 Task: Change the theme color of your profile to Light teal.
Action: Mouse moved to (1029, 29)
Screenshot: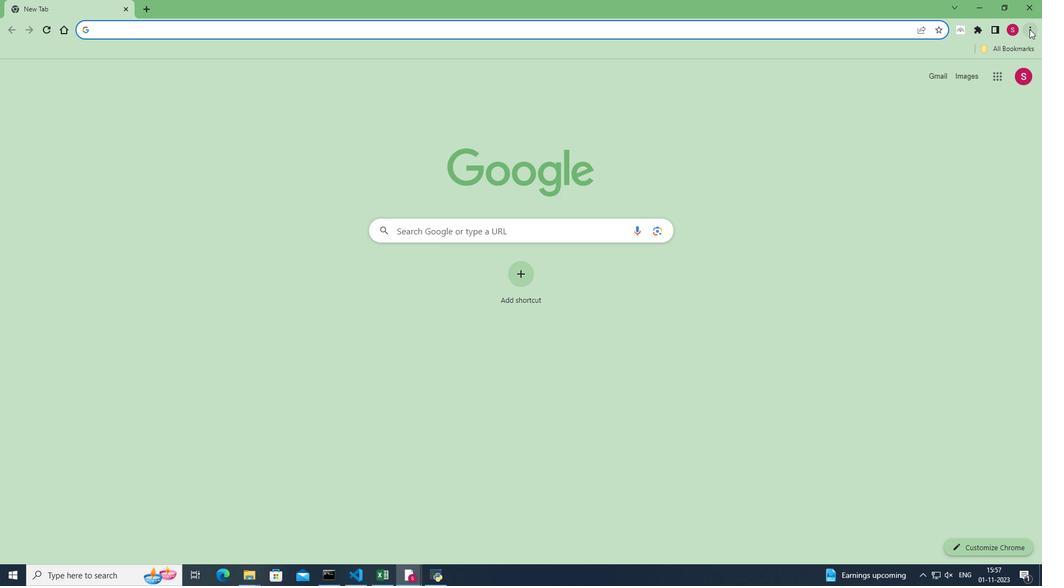 
Action: Mouse pressed left at (1029, 29)
Screenshot: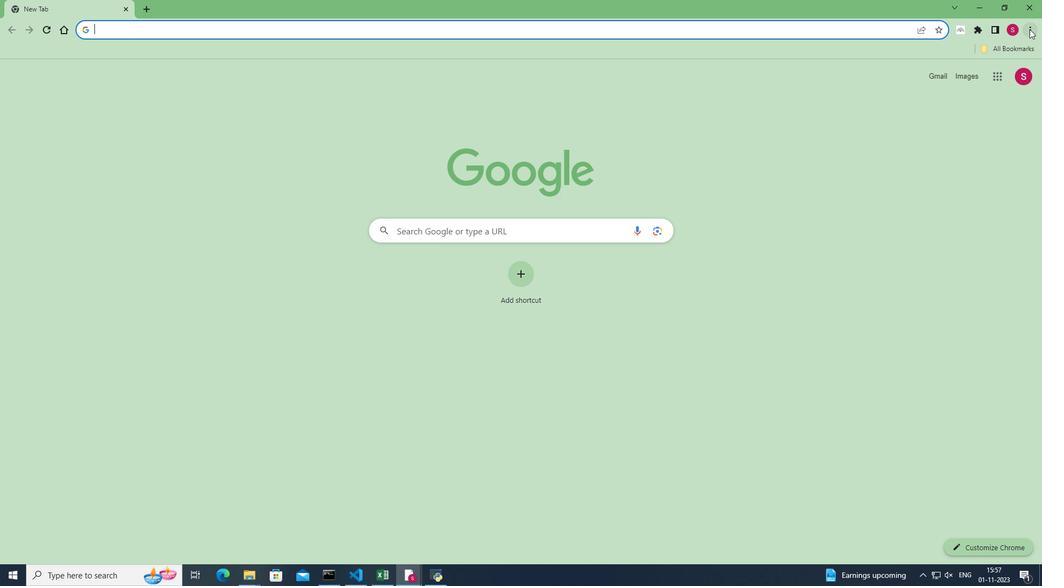 
Action: Mouse pressed left at (1029, 29)
Screenshot: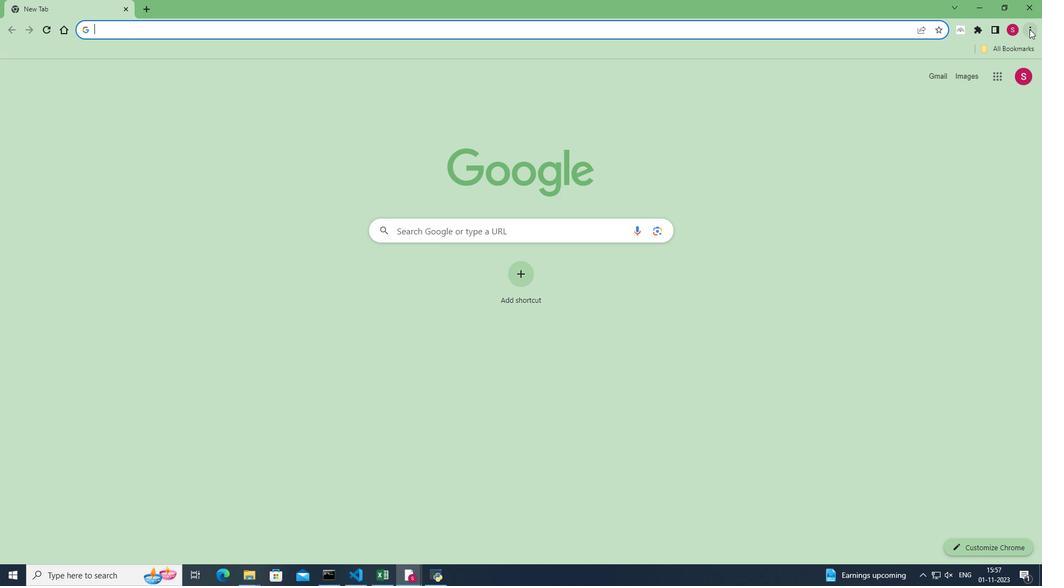 
Action: Mouse moved to (1033, 29)
Screenshot: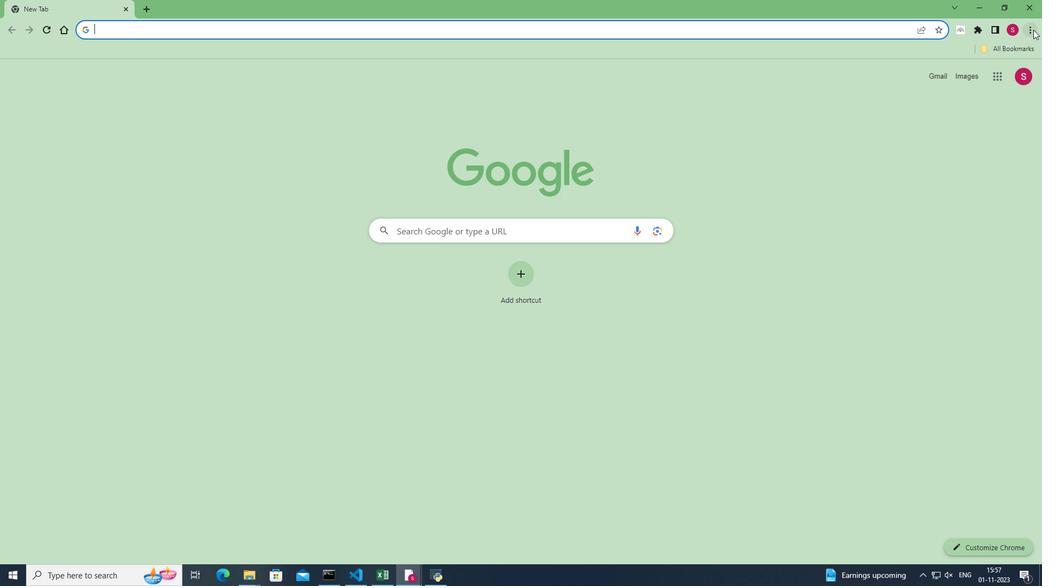
Action: Mouse pressed left at (1033, 29)
Screenshot: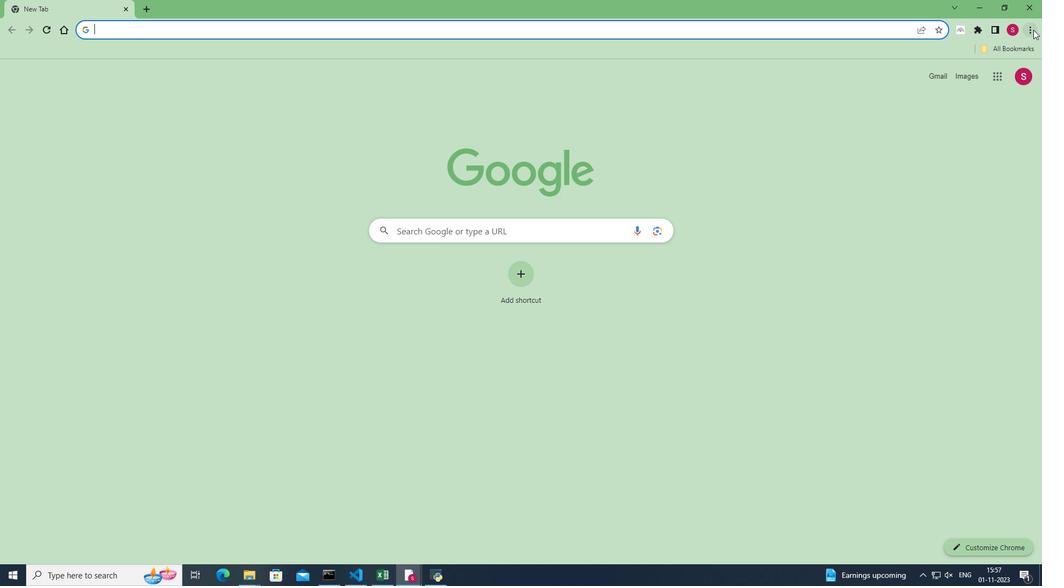 
Action: Mouse pressed left at (1033, 29)
Screenshot: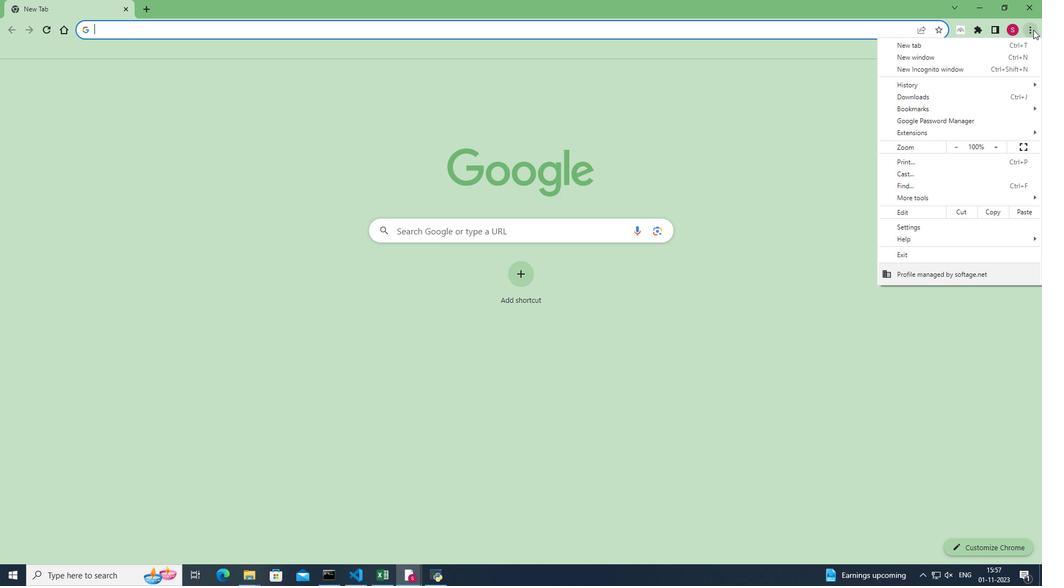 
Action: Mouse moved to (1030, 28)
Screenshot: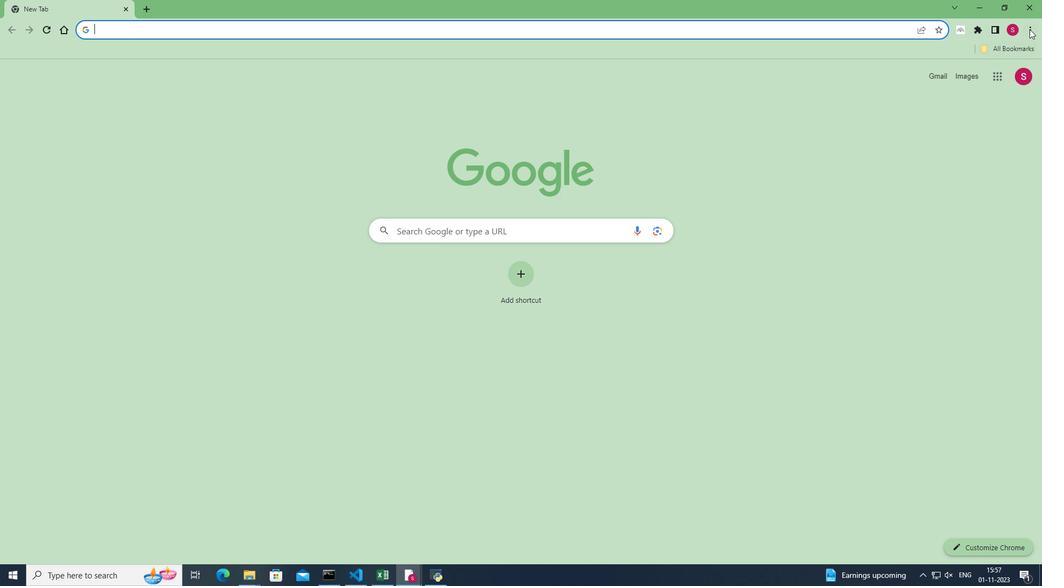 
Action: Mouse pressed left at (1030, 28)
Screenshot: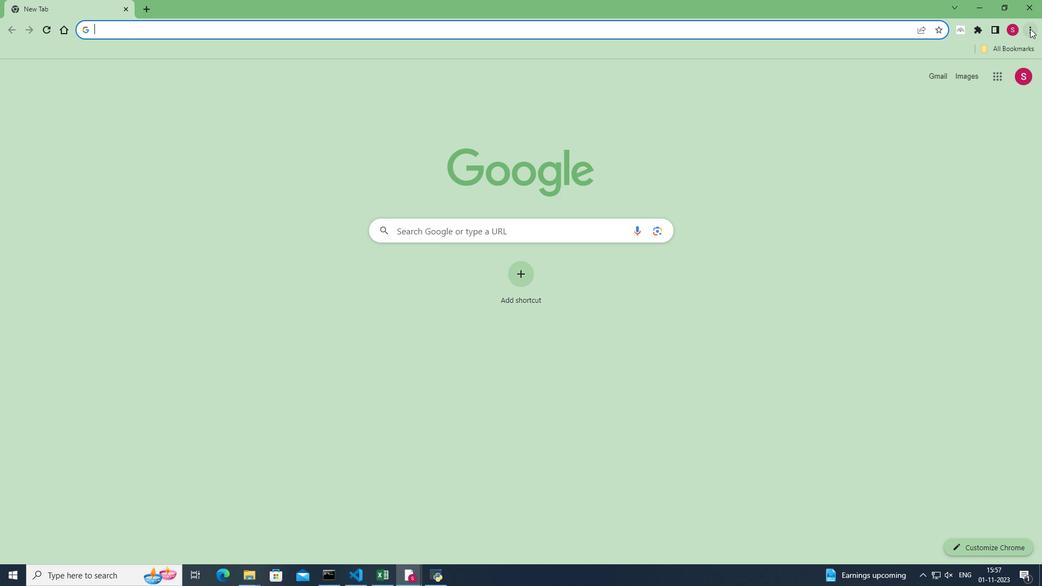 
Action: Mouse moved to (906, 227)
Screenshot: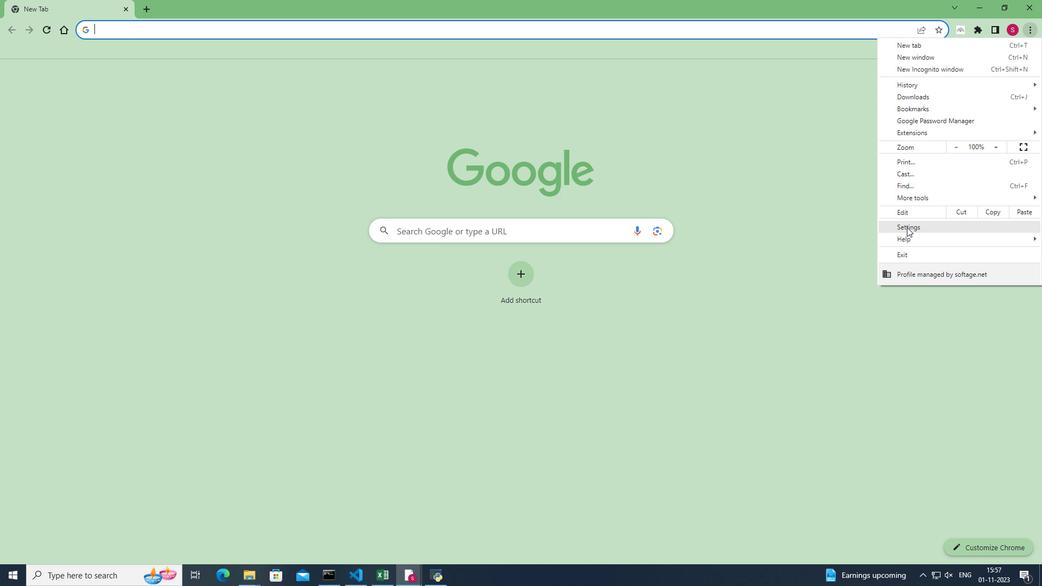 
Action: Mouse pressed left at (906, 227)
Screenshot: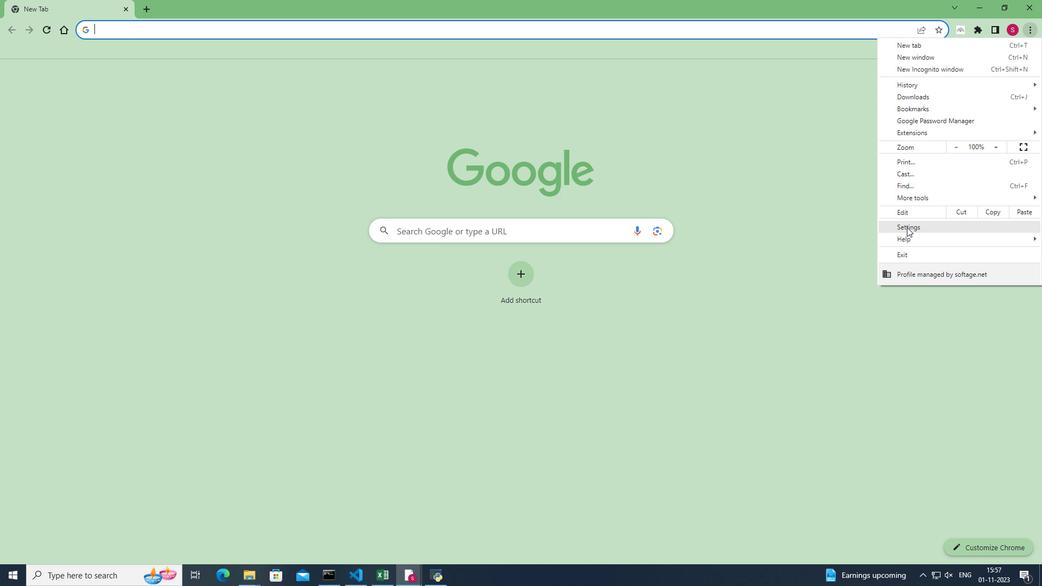 
Action: Mouse pressed left at (906, 227)
Screenshot: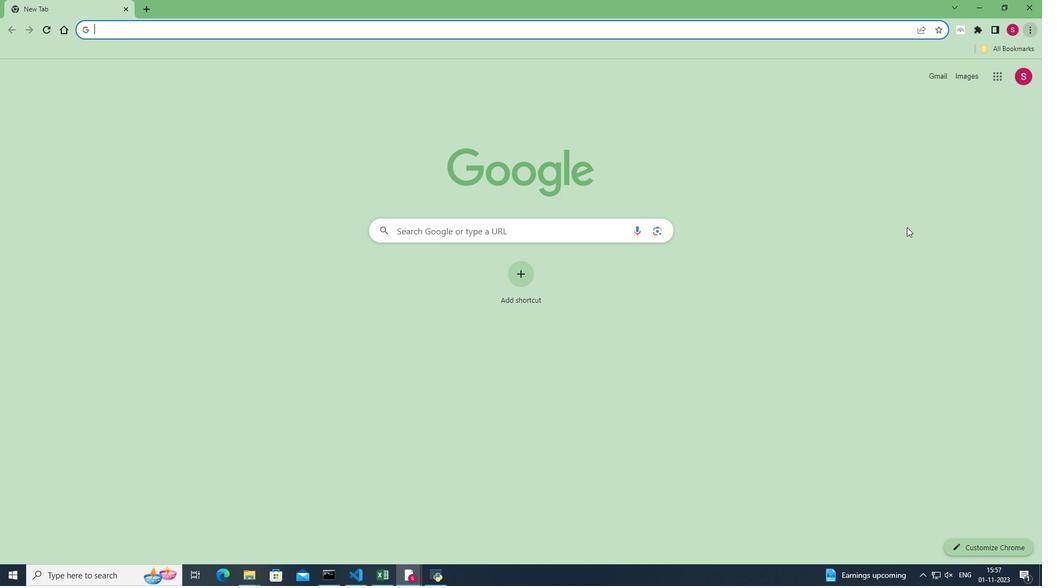 
Action: Mouse moved to (507, 259)
Screenshot: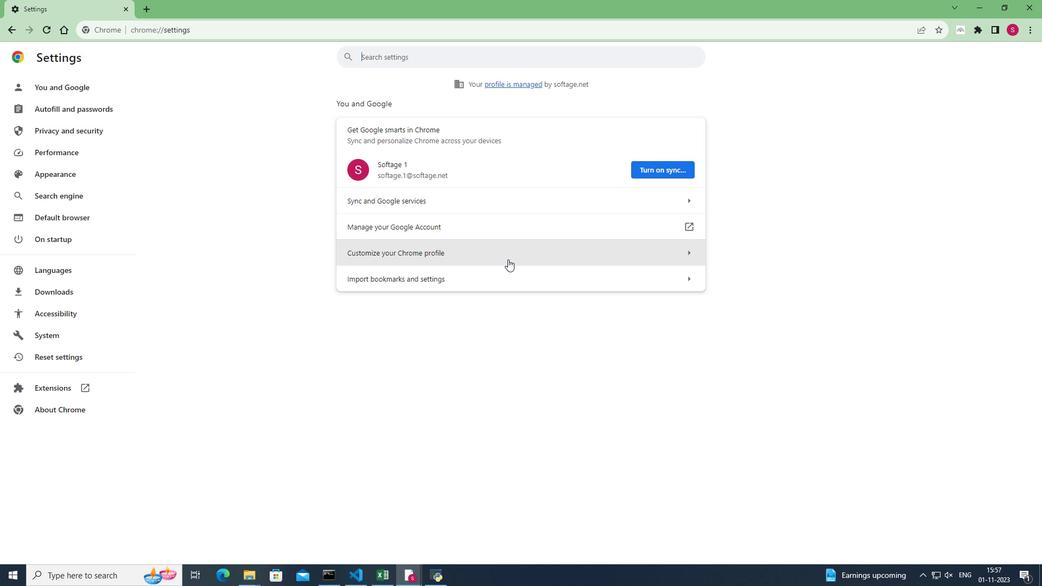 
Action: Mouse pressed left at (507, 259)
Screenshot: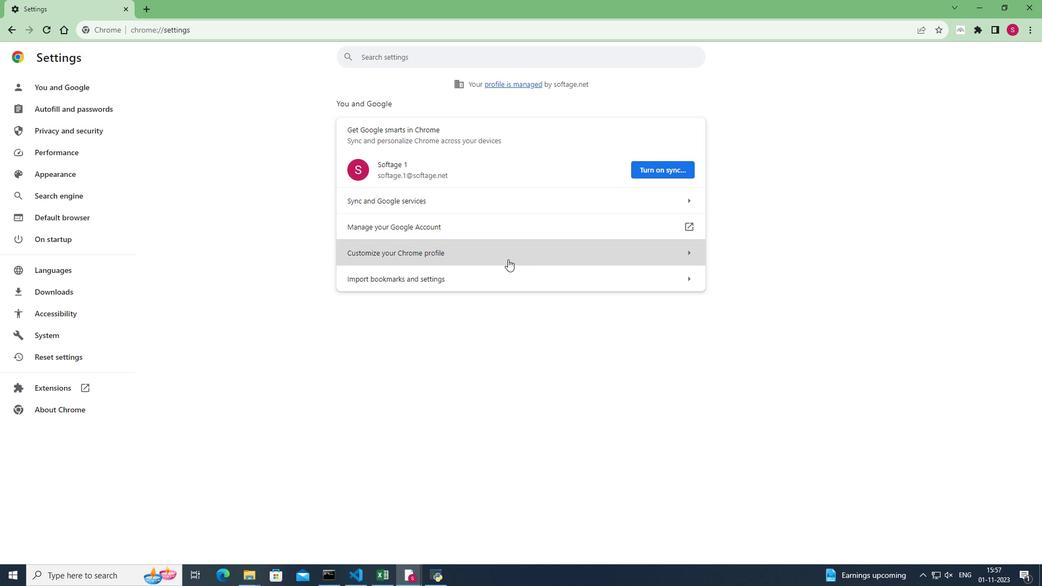 
Action: Mouse moved to (542, 319)
Screenshot: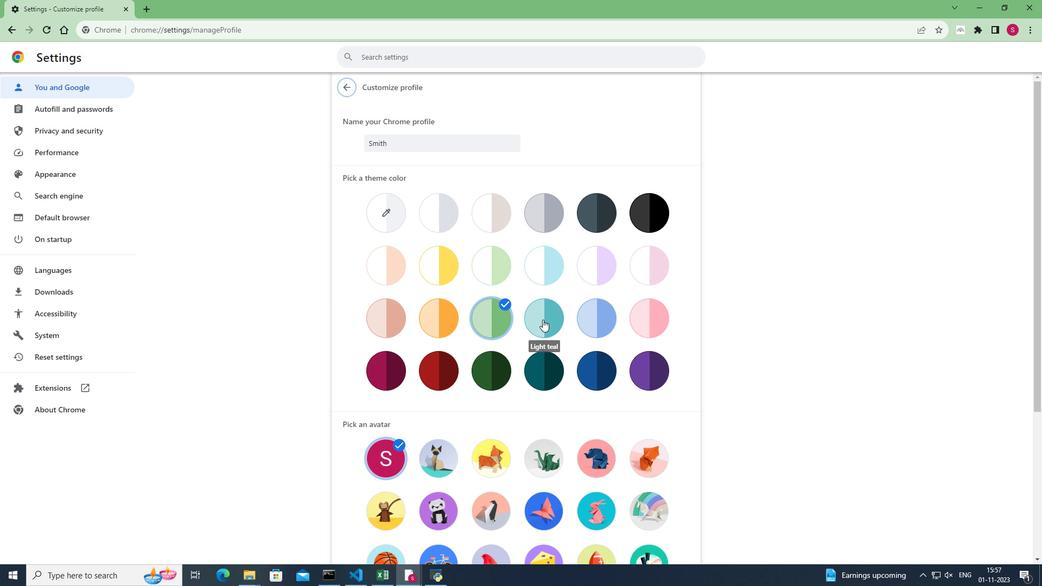 
Action: Mouse pressed left at (542, 319)
Screenshot: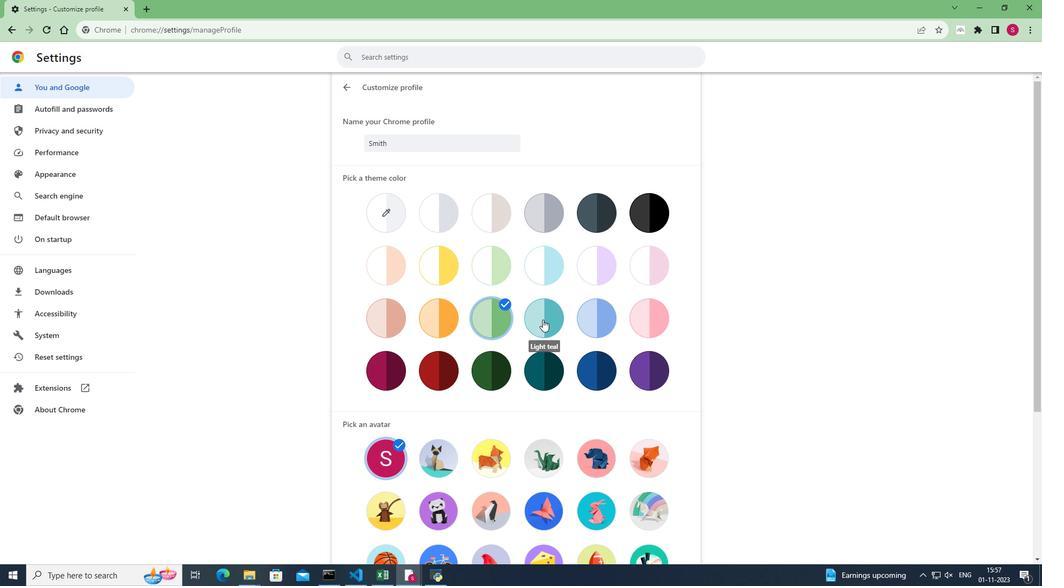 
Action: Mouse pressed left at (542, 319)
Screenshot: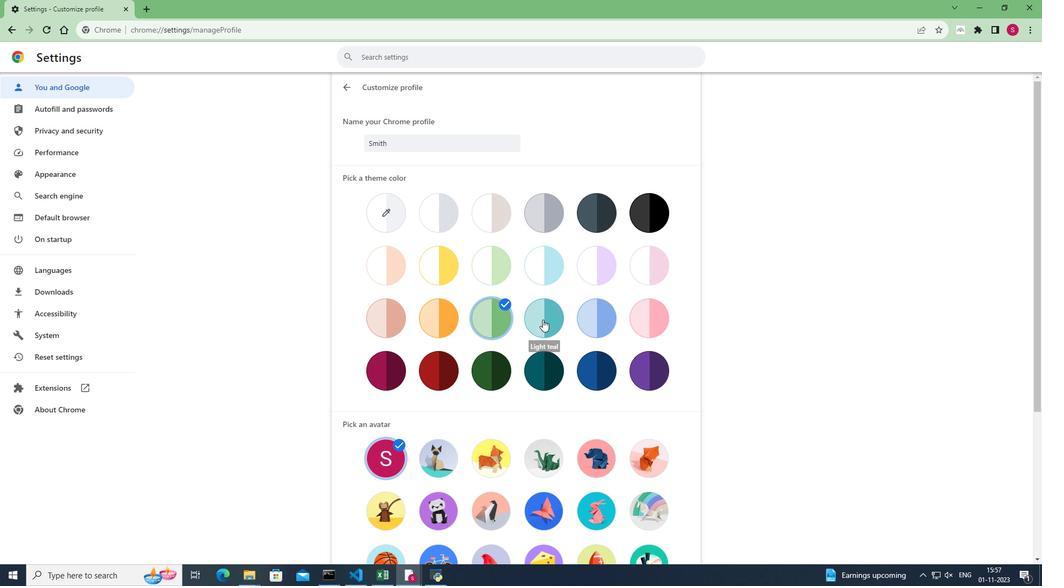 
Action: Mouse moved to (933, 319)
Screenshot: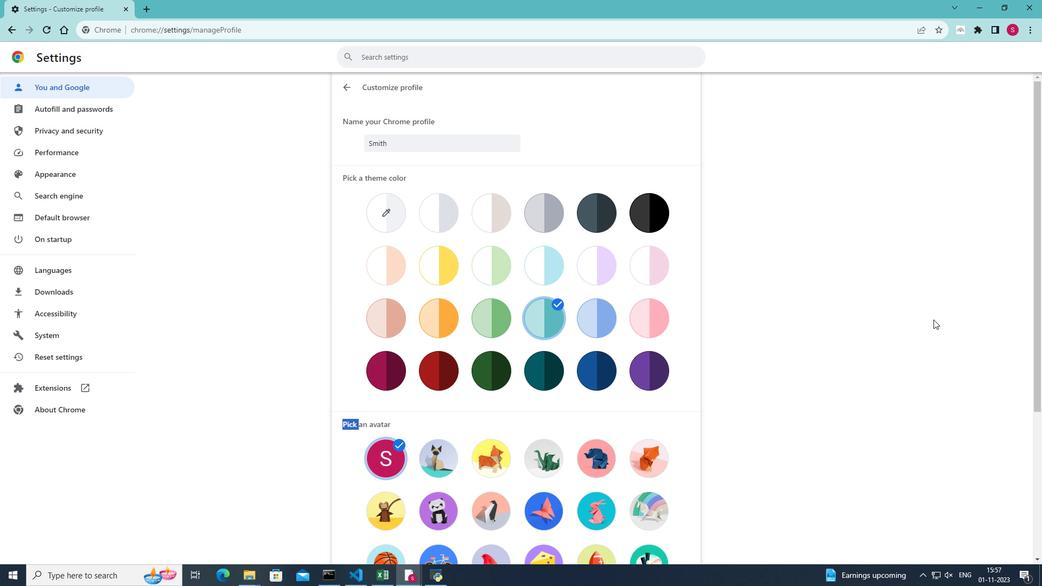 
